 Task: Flag   from parteek.kumar@softage.net with a subject Subject0014
Action: Mouse moved to (540, 90)
Screenshot: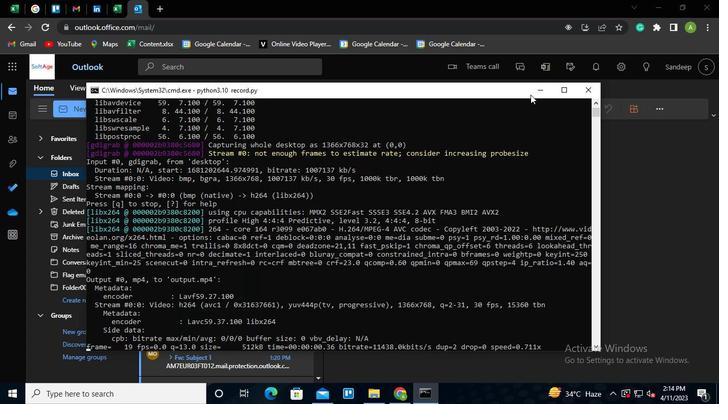 
Action: Mouse pressed left at (540, 90)
Screenshot: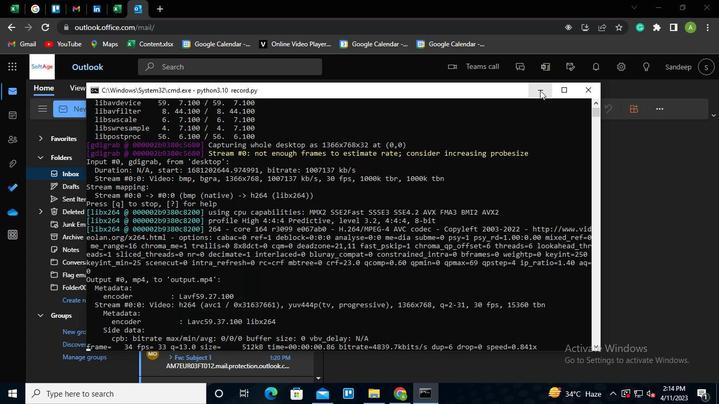
Action: Mouse moved to (274, 63)
Screenshot: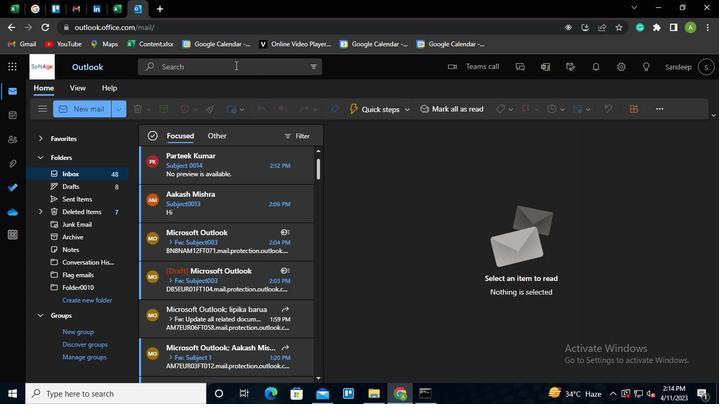 
Action: Mouse pressed left at (274, 63)
Screenshot: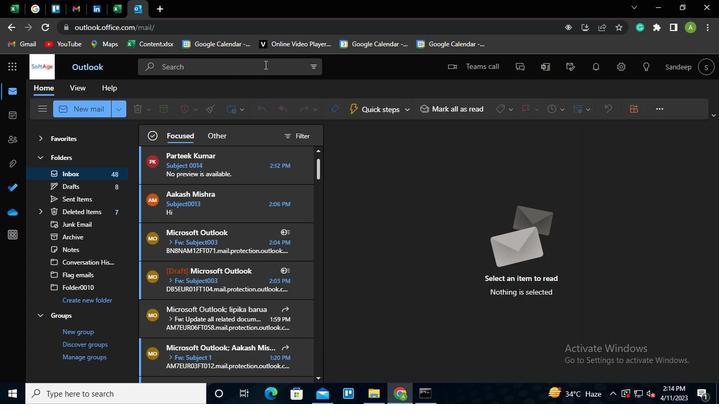 
Action: Mouse moved to (402, 63)
Screenshot: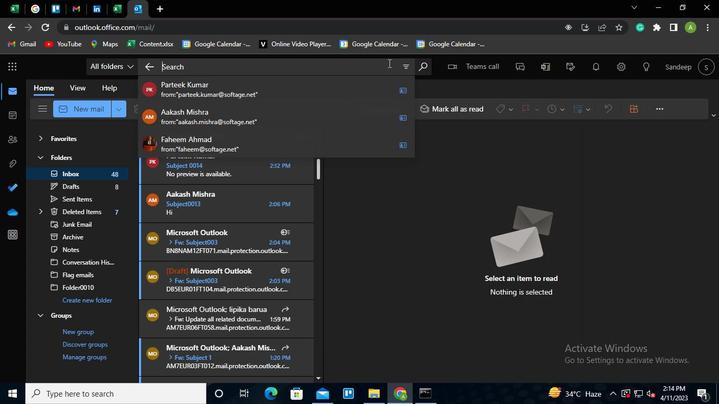 
Action: Mouse pressed left at (402, 63)
Screenshot: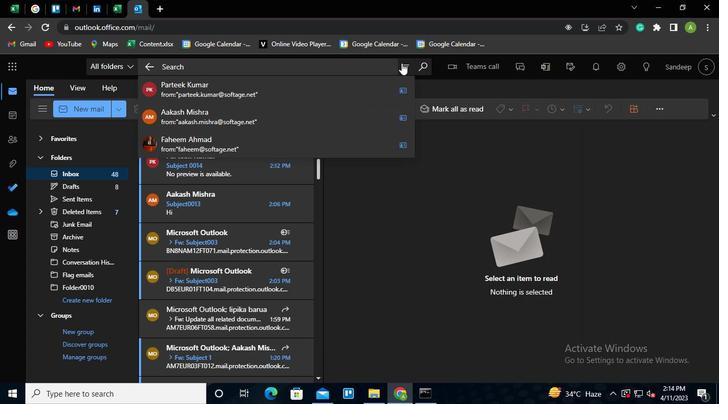 
Action: Mouse moved to (279, 85)
Screenshot: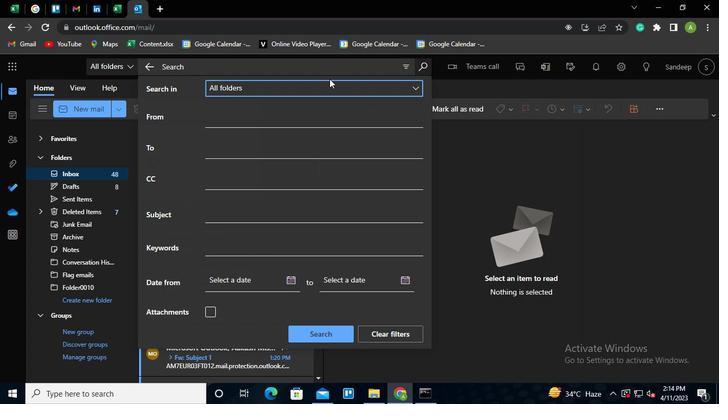 
Action: Mouse pressed left at (279, 85)
Screenshot: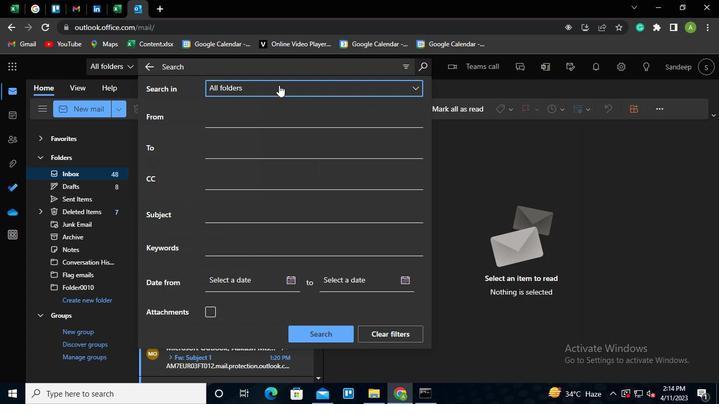 
Action: Mouse moved to (234, 120)
Screenshot: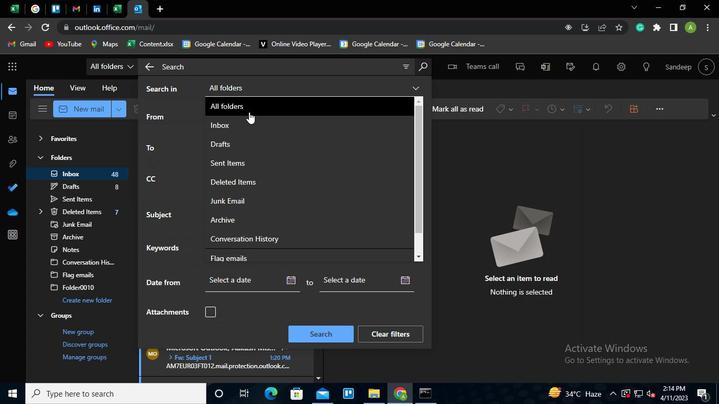 
Action: Mouse pressed left at (234, 120)
Screenshot: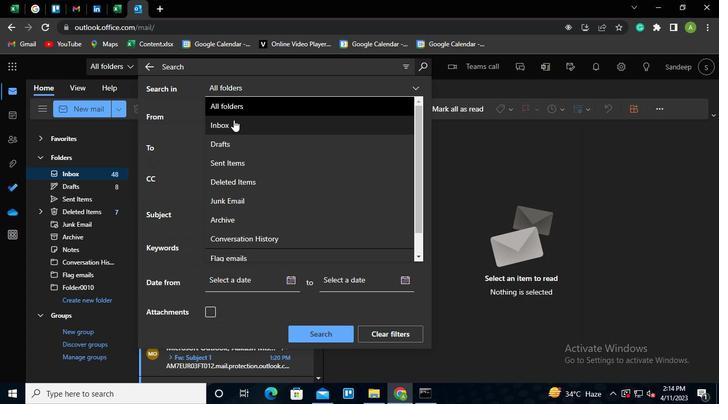 
Action: Mouse moved to (220, 121)
Screenshot: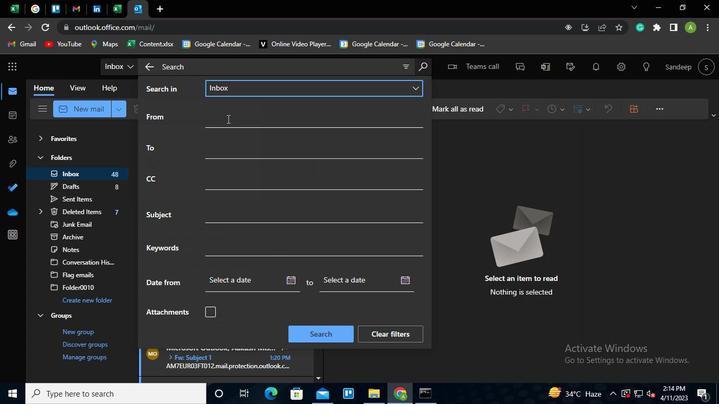 
Action: Mouse pressed left at (220, 121)
Screenshot: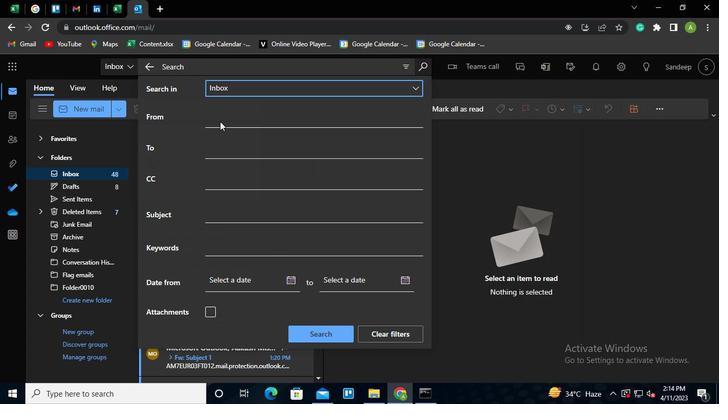 
Action: Mouse moved to (229, 118)
Screenshot: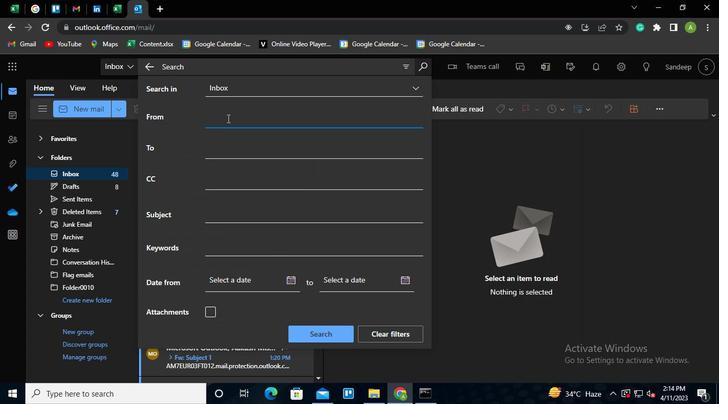 
Action: Mouse pressed left at (229, 118)
Screenshot: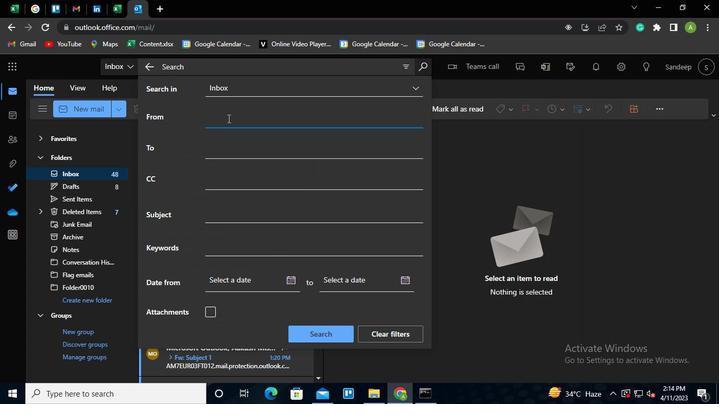 
Action: Mouse moved to (238, 149)
Screenshot: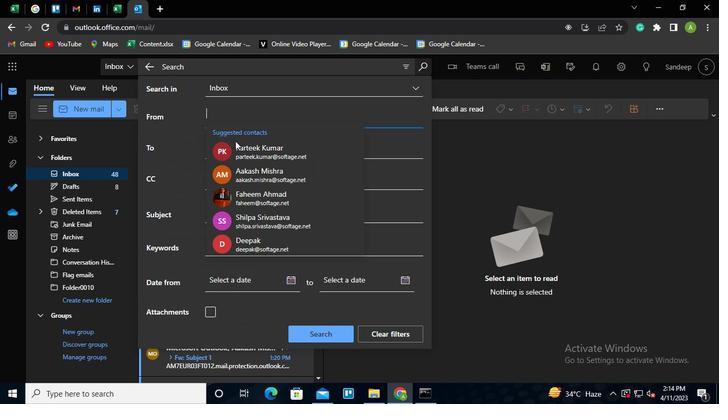 
Action: Mouse pressed left at (238, 149)
Screenshot: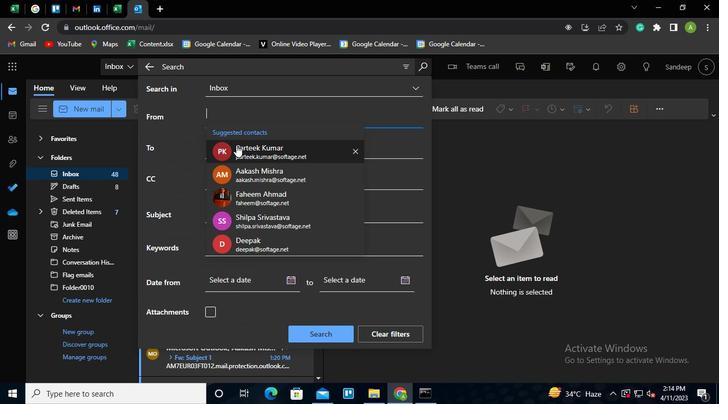 
Action: Mouse moved to (233, 219)
Screenshot: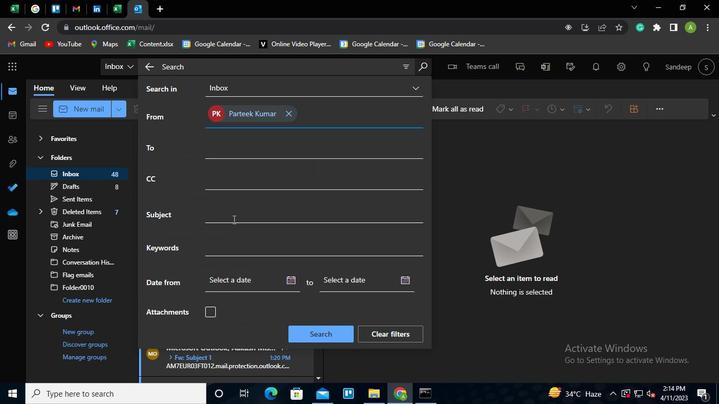 
Action: Mouse pressed left at (233, 219)
Screenshot: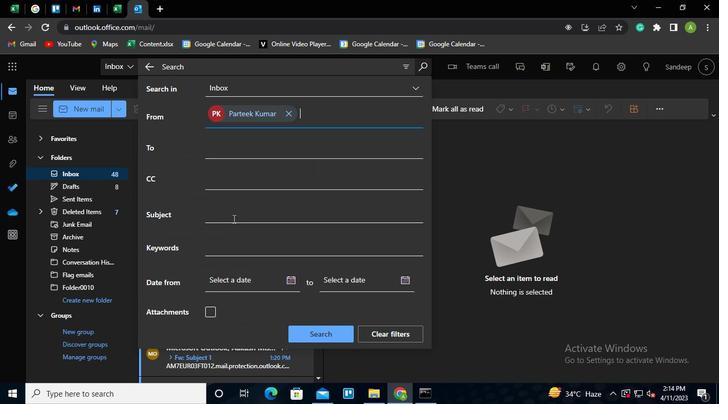 
Action: Keyboard Key.shift
Screenshot: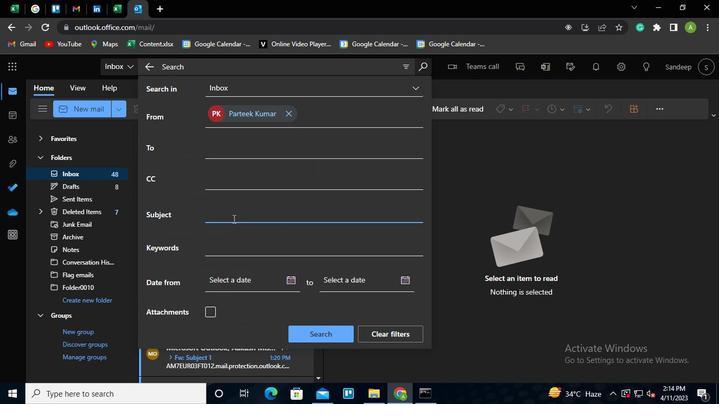 
Action: Keyboard Key.shift
Screenshot: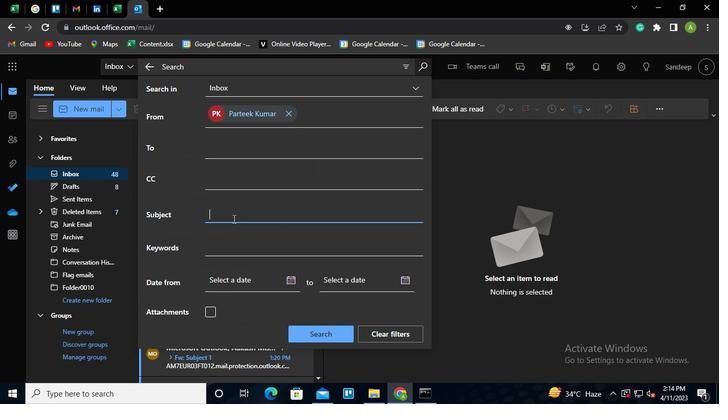 
Action: Keyboard Key.shift
Screenshot: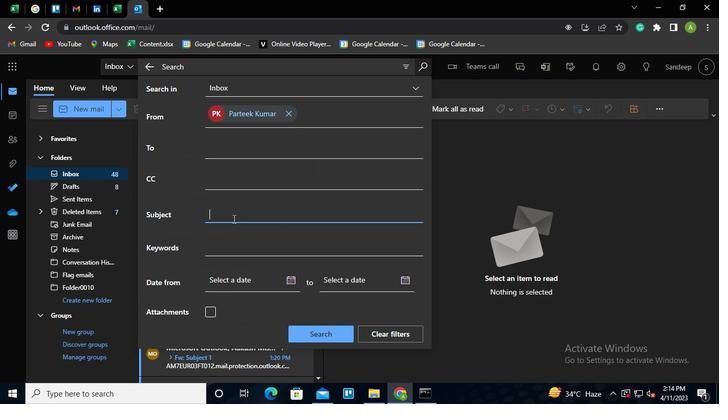 
Action: Keyboard S
Screenshot: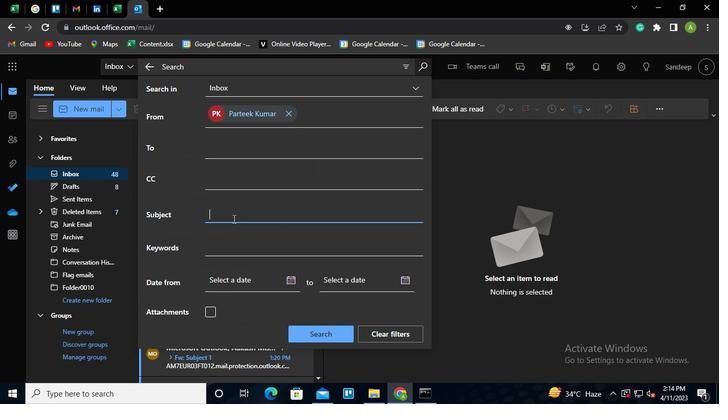 
Action: Keyboard u
Screenshot: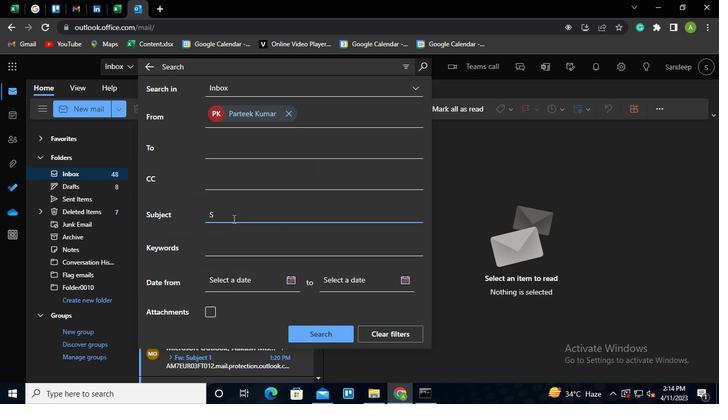 
Action: Keyboard b
Screenshot: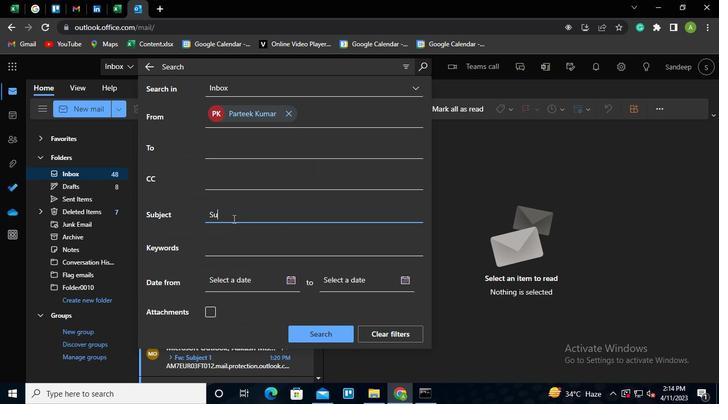 
Action: Keyboard j
Screenshot: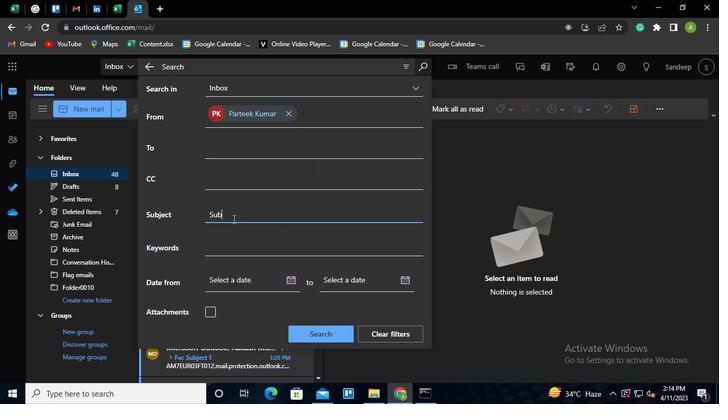 
Action: Keyboard e
Screenshot: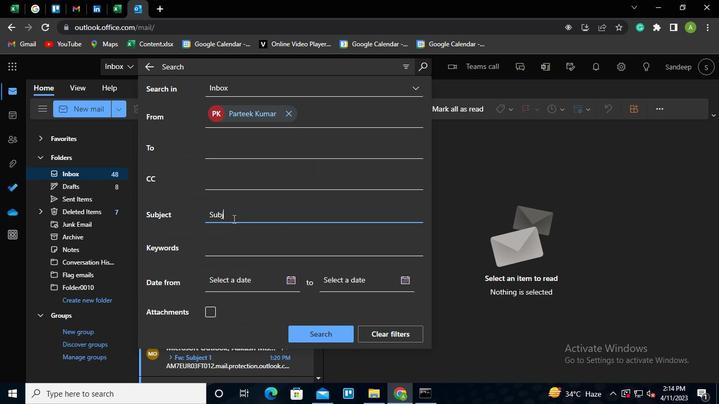 
Action: Keyboard c
Screenshot: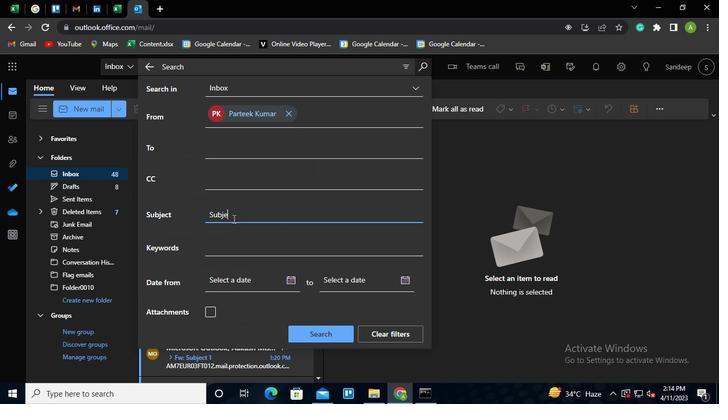 
Action: Keyboard t
Screenshot: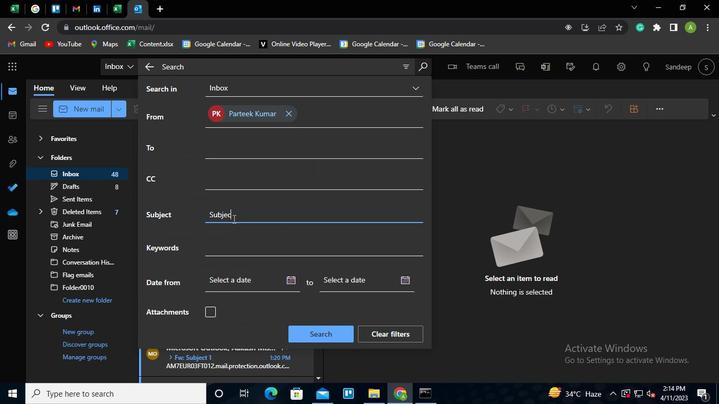 
Action: Keyboard <96>
Screenshot: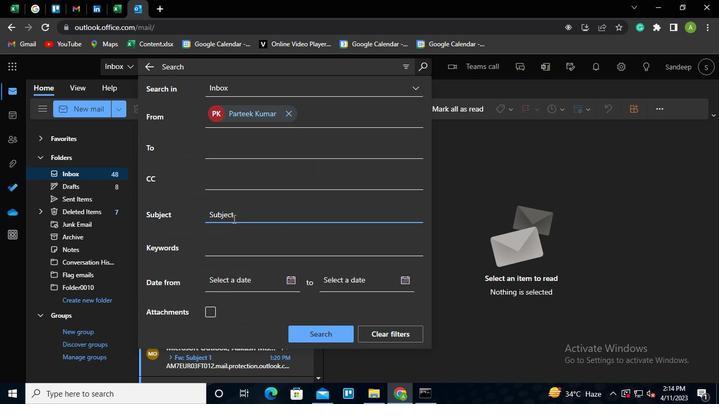 
Action: Keyboard <96>
Screenshot: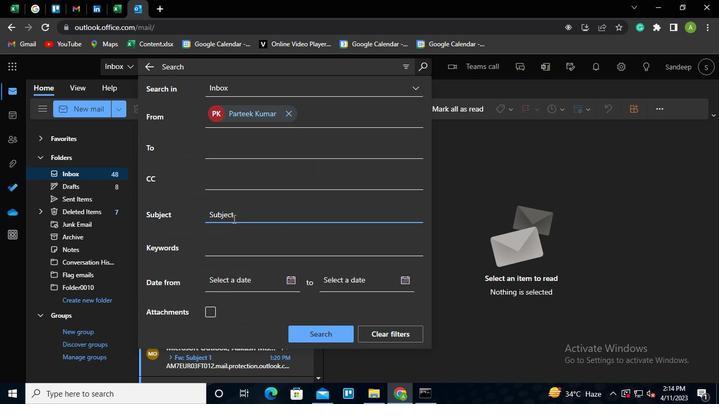 
Action: Keyboard Key.backspace
Screenshot: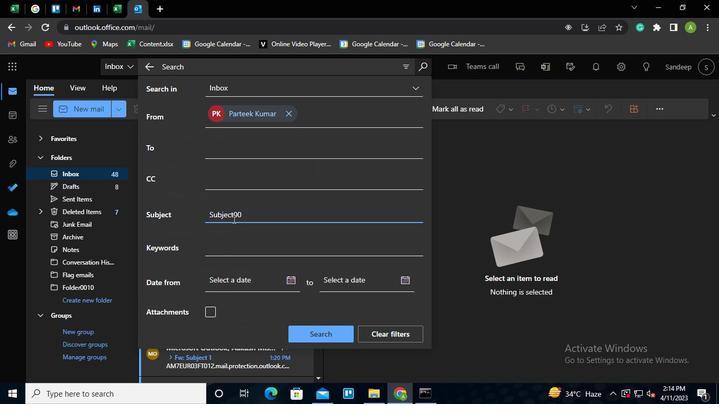 
Action: Keyboard Key.backspace
Screenshot: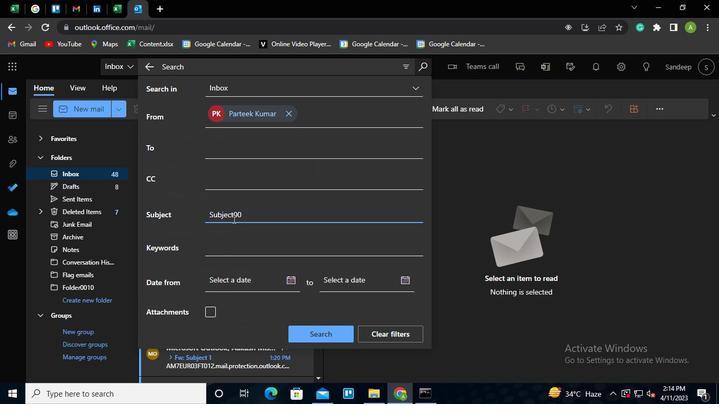 
Action: Keyboard Key.space
Screenshot: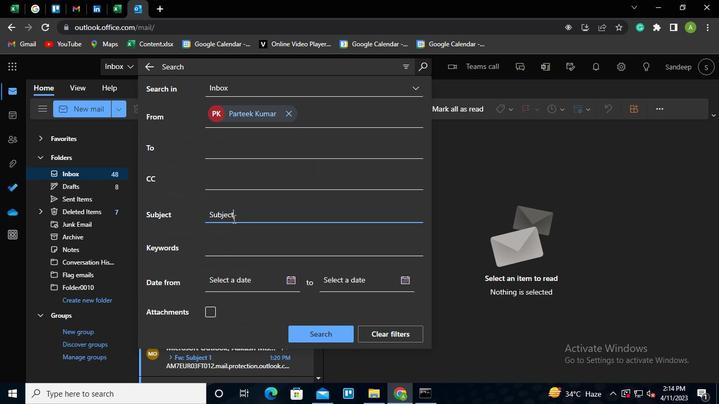 
Action: Keyboard <96>
Screenshot: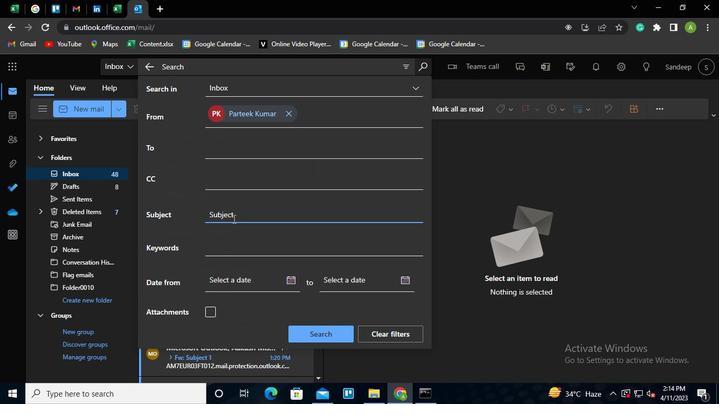 
Action: Keyboard <96>
Screenshot: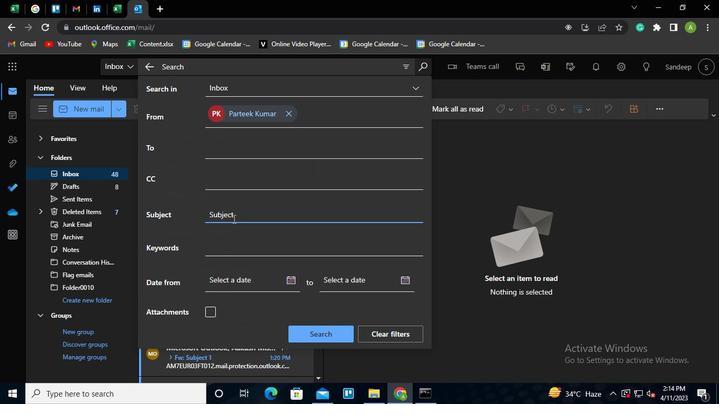 
Action: Keyboard <97>
Screenshot: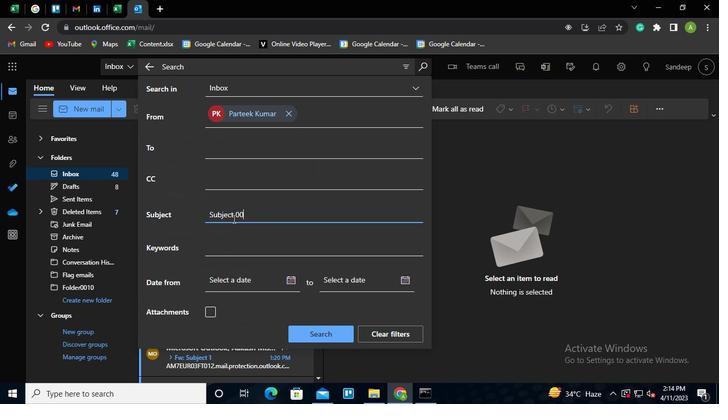 
Action: Keyboard <100>
Screenshot: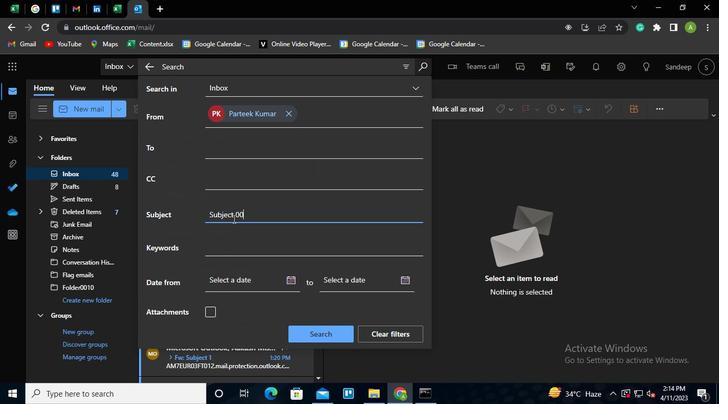 
Action: Keyboard Key.enter
Screenshot: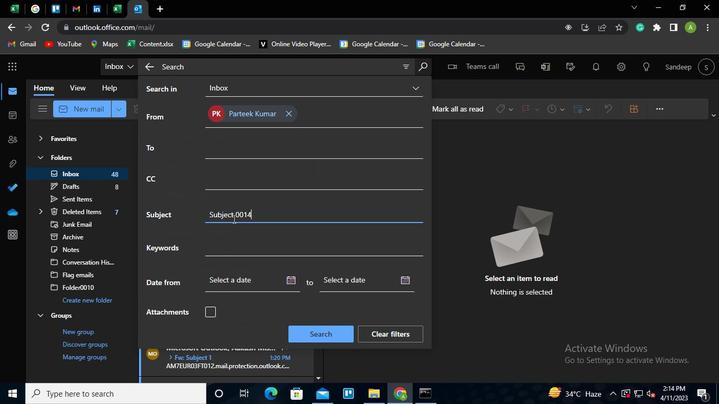 
Action: Mouse moved to (315, 336)
Screenshot: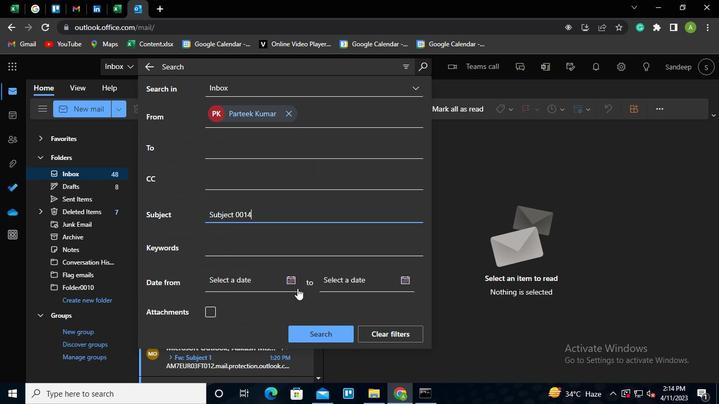 
Action: Mouse pressed left at (315, 336)
Screenshot: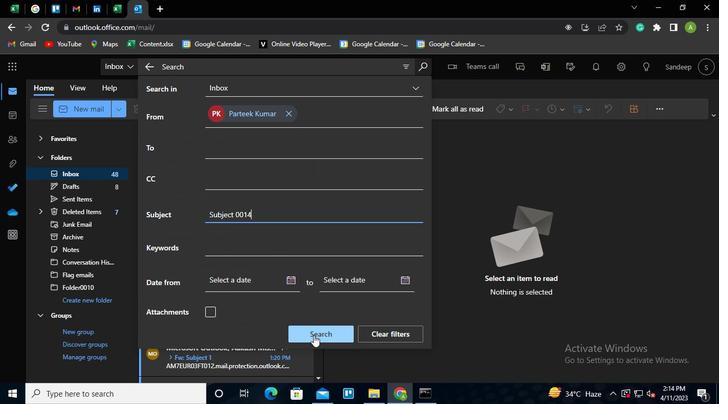 
Action: Mouse moved to (281, 178)
Screenshot: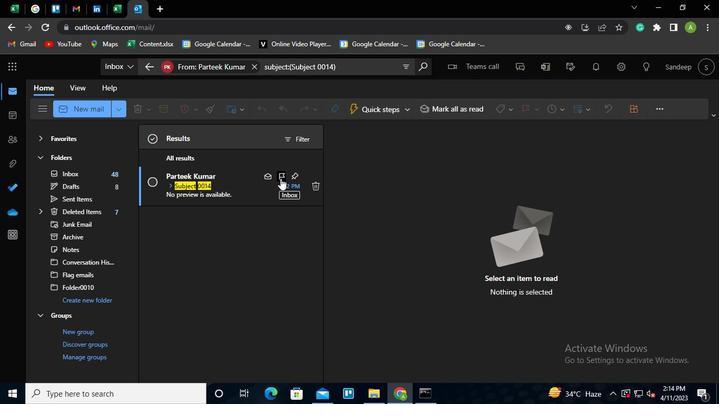 
Action: Mouse pressed left at (281, 178)
Screenshot: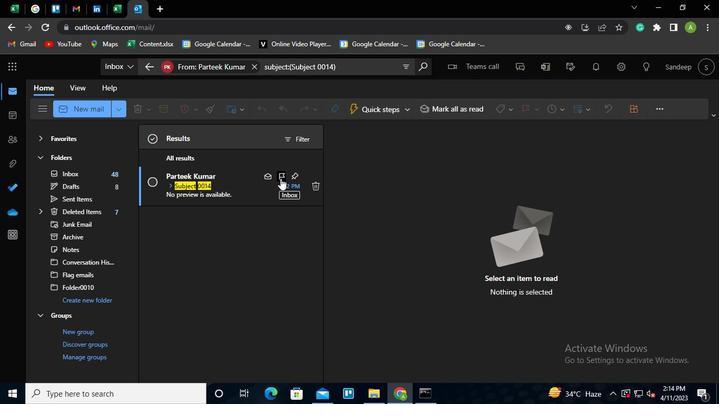 
Action: Mouse moved to (423, 394)
Screenshot: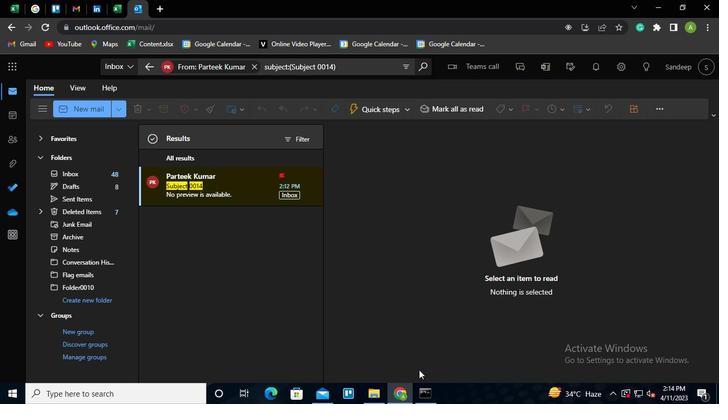 
Action: Mouse pressed left at (423, 394)
Screenshot: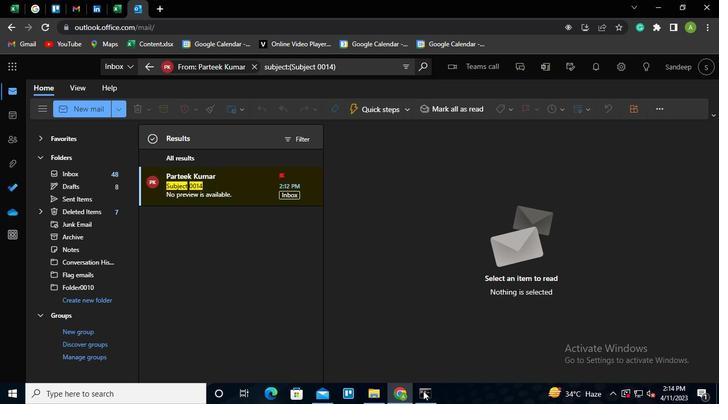 
Action: Mouse moved to (589, 89)
Screenshot: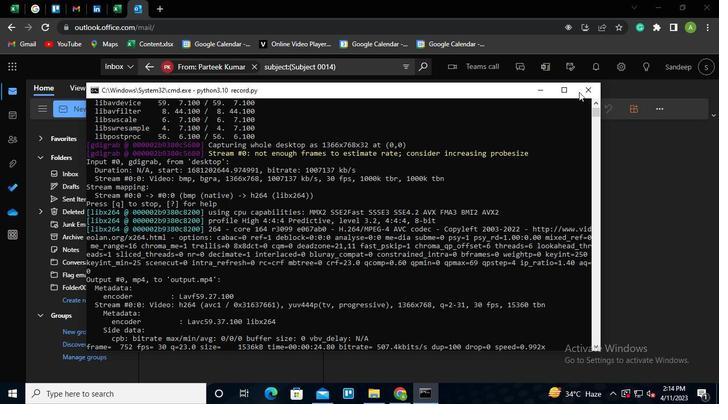 
Action: Mouse pressed left at (589, 89)
Screenshot: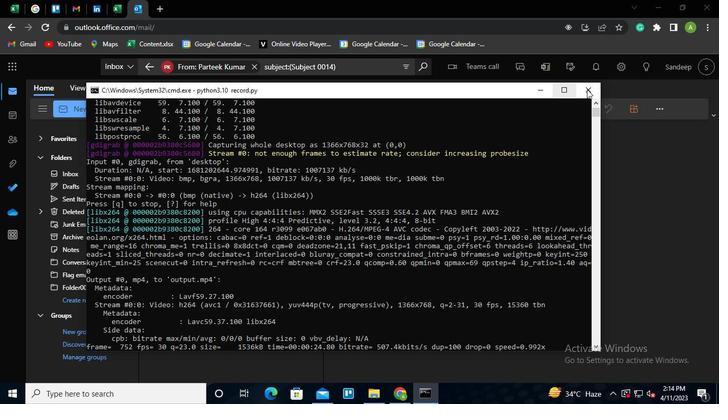 
Action: Mouse moved to (586, 94)
Screenshot: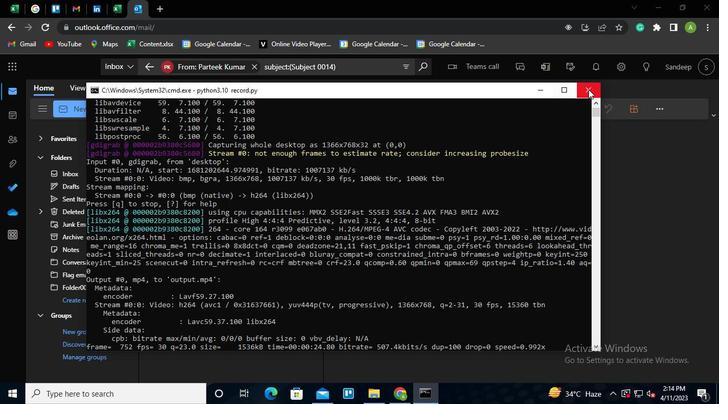 
